Task: For heading Use Comfortaa with green colour & bold.  font size for heading18,  'Change the font style of data to'Comfortaa and font size to 9,  Change the alignment of both headline & data to Align center.  In the sheet  BankTransactions analysisbook
Action: Mouse moved to (186, 140)
Screenshot: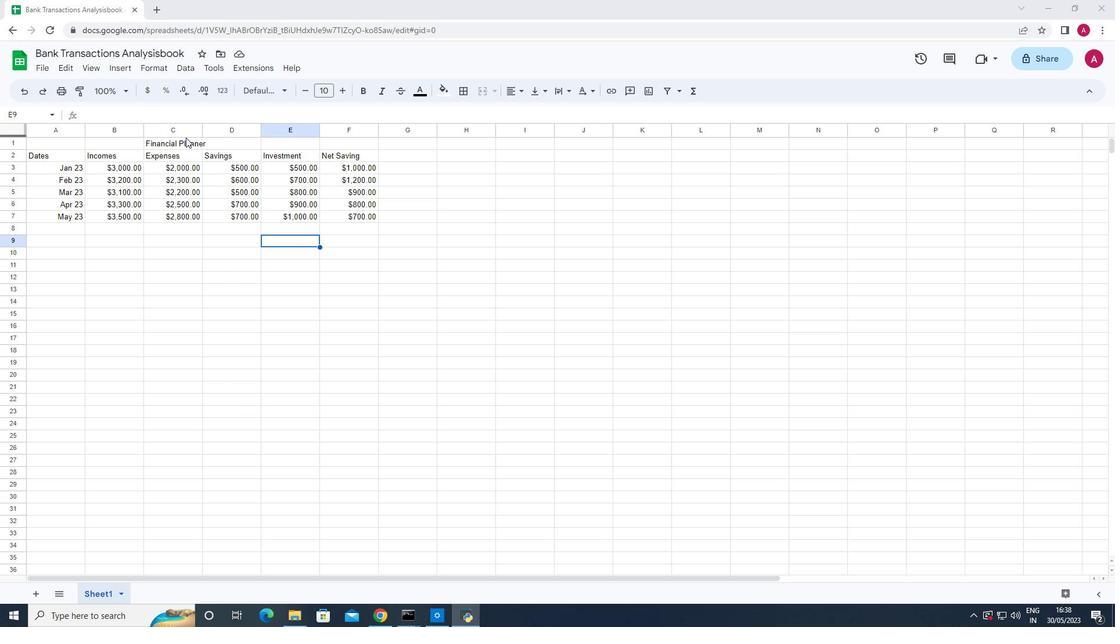 
Action: Mouse pressed left at (186, 140)
Screenshot: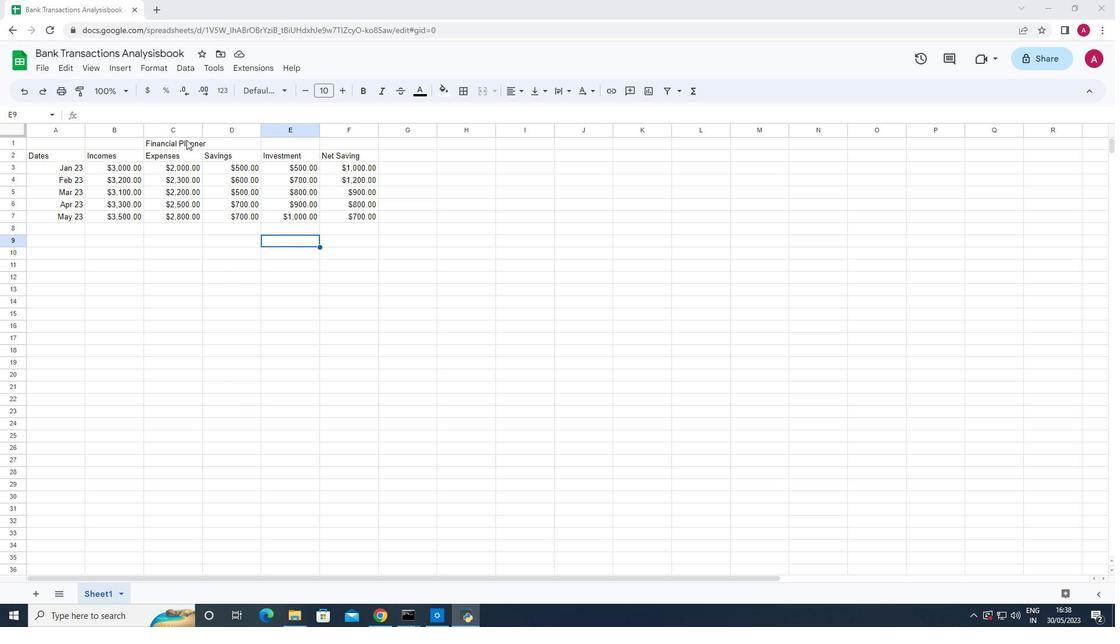 
Action: Mouse moved to (286, 86)
Screenshot: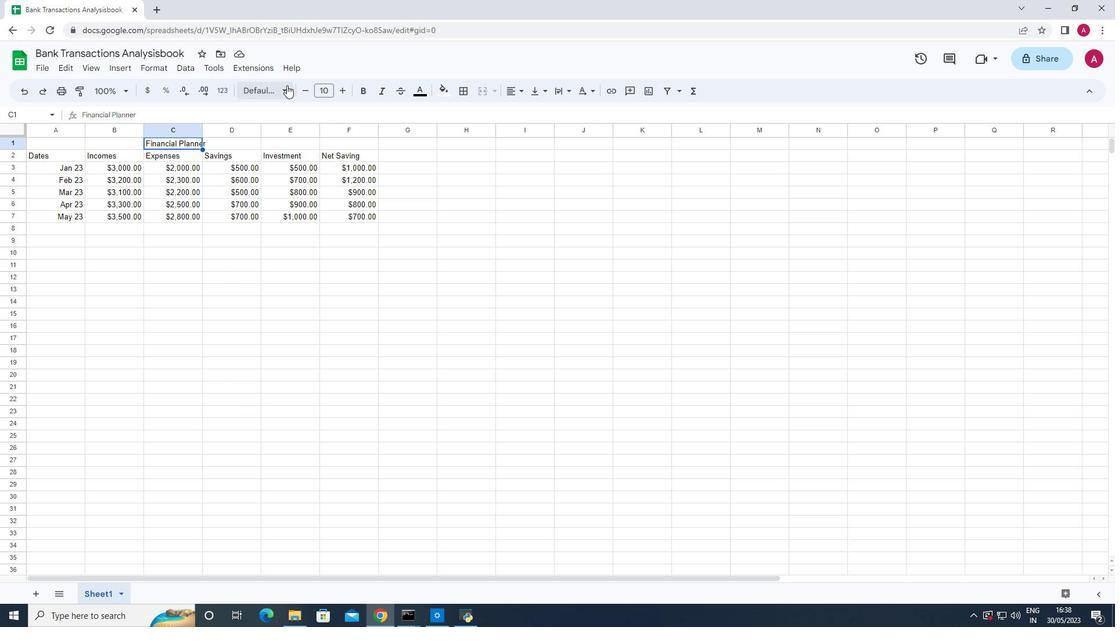
Action: Mouse pressed left at (286, 86)
Screenshot: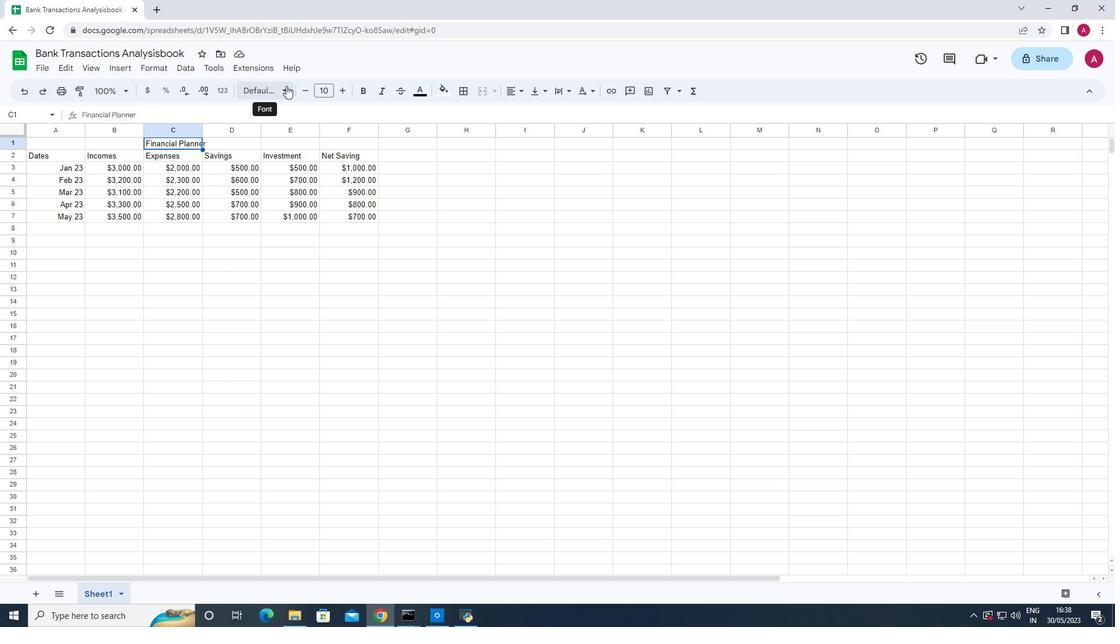 
Action: Mouse moved to (303, 364)
Screenshot: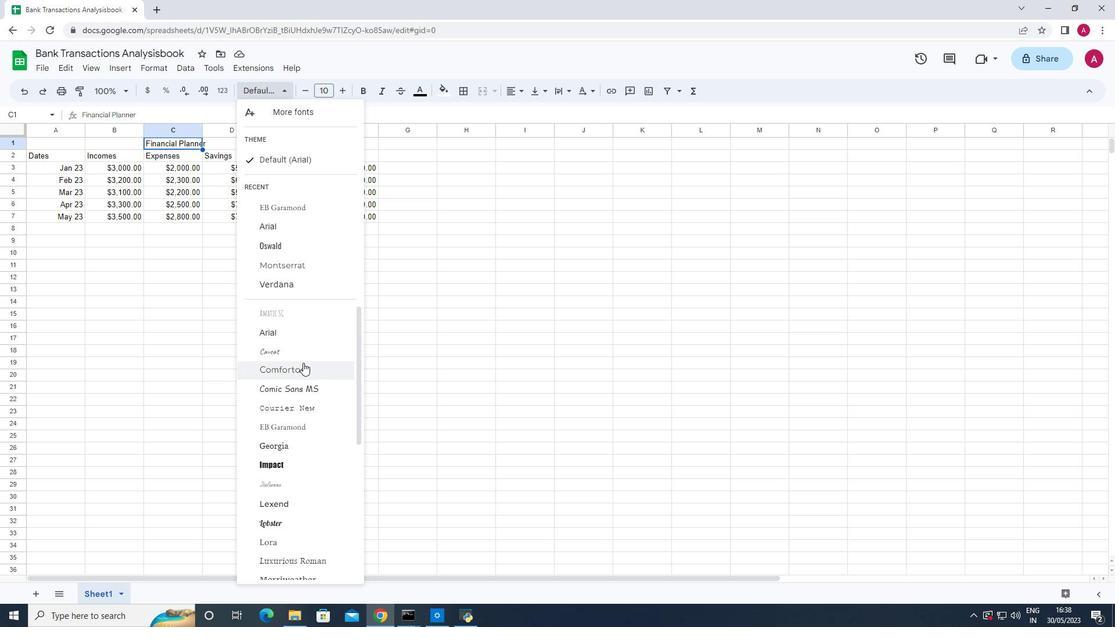 
Action: Mouse pressed left at (303, 364)
Screenshot: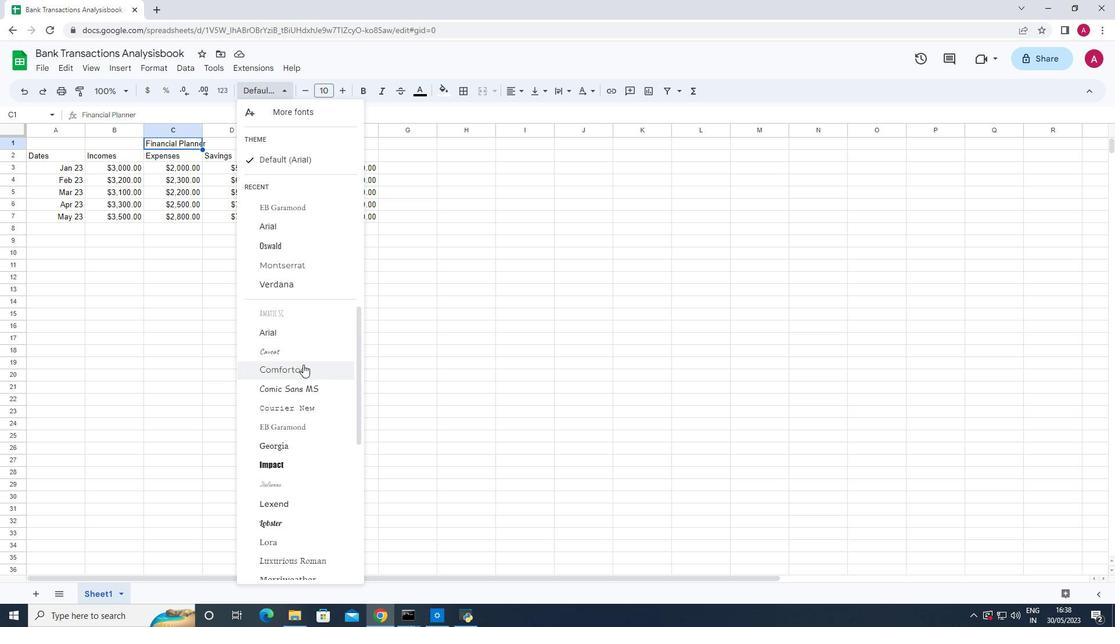 
Action: Mouse moved to (441, 91)
Screenshot: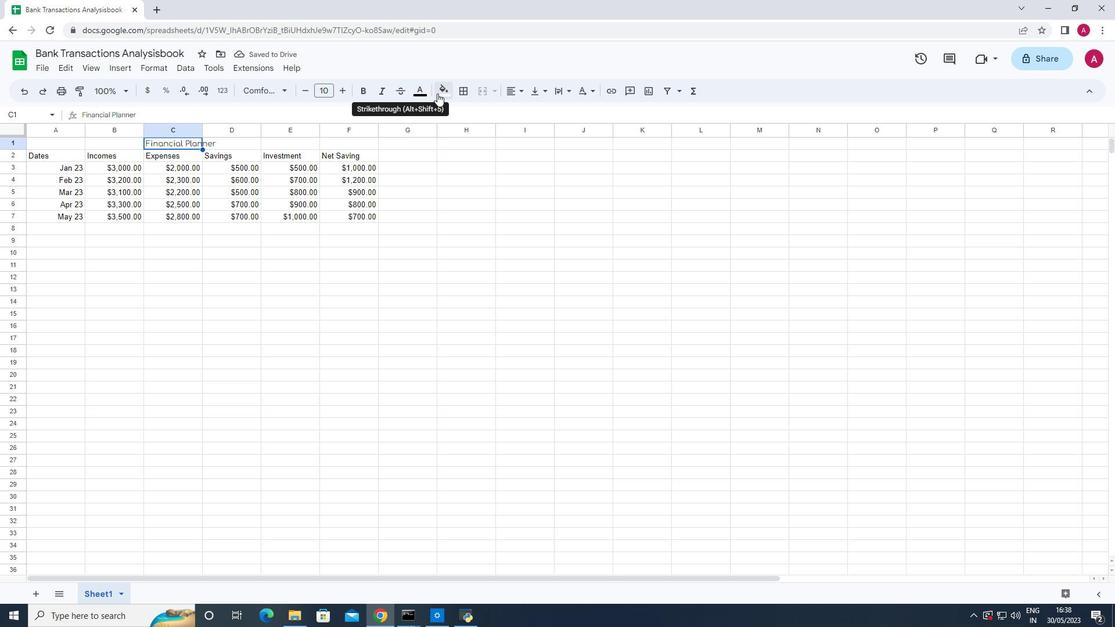 
Action: Mouse pressed left at (441, 91)
Screenshot: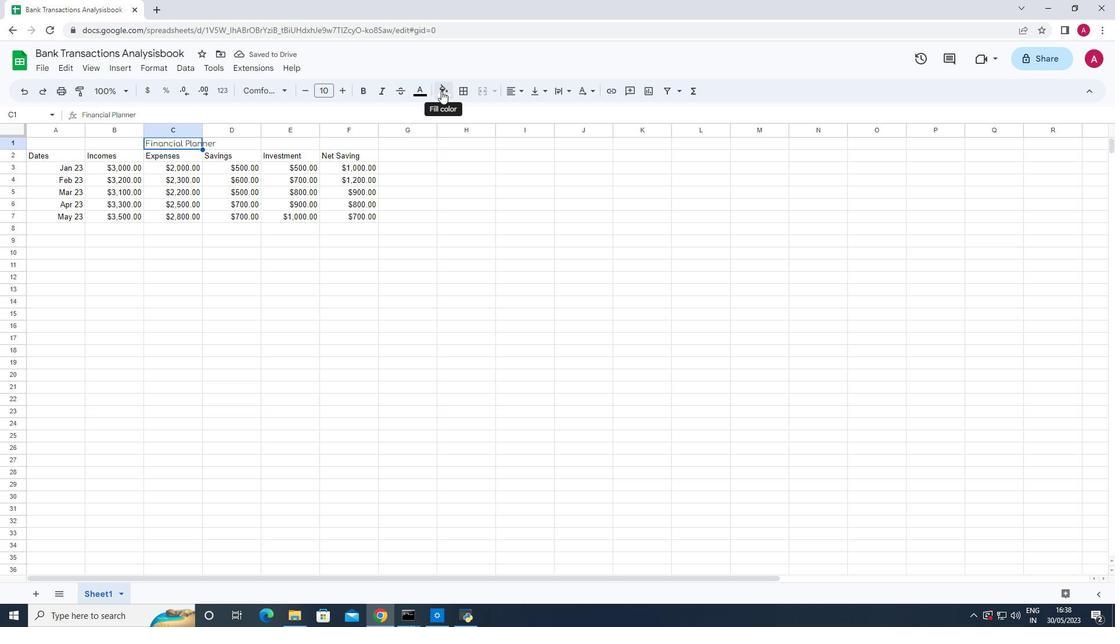 
Action: Mouse moved to (498, 142)
Screenshot: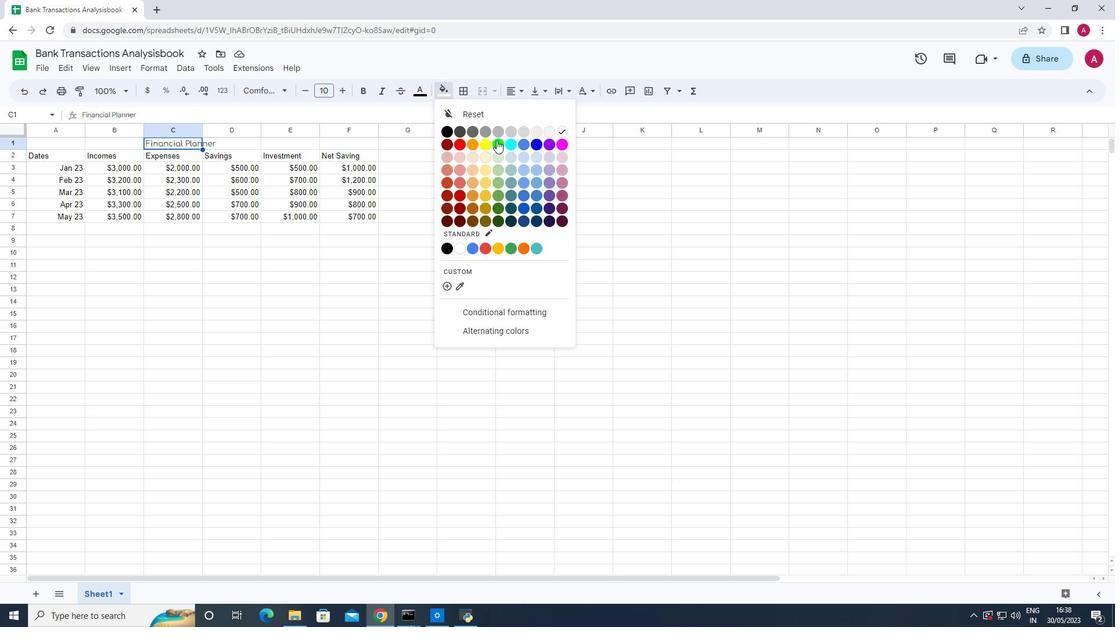 
Action: Mouse pressed left at (498, 142)
Screenshot: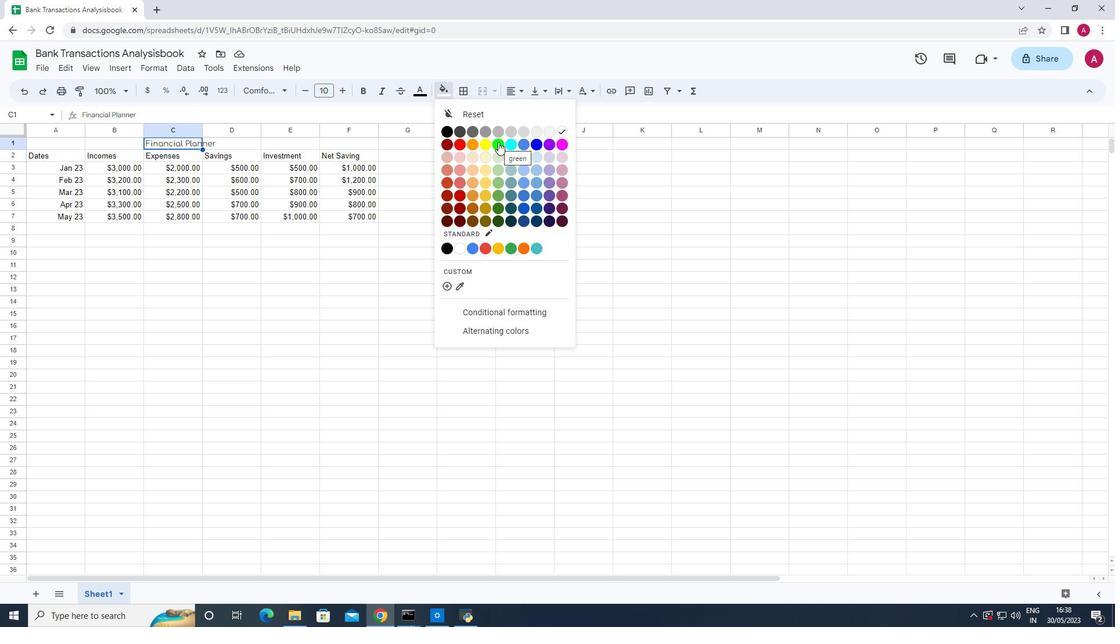 
Action: Mouse moved to (368, 89)
Screenshot: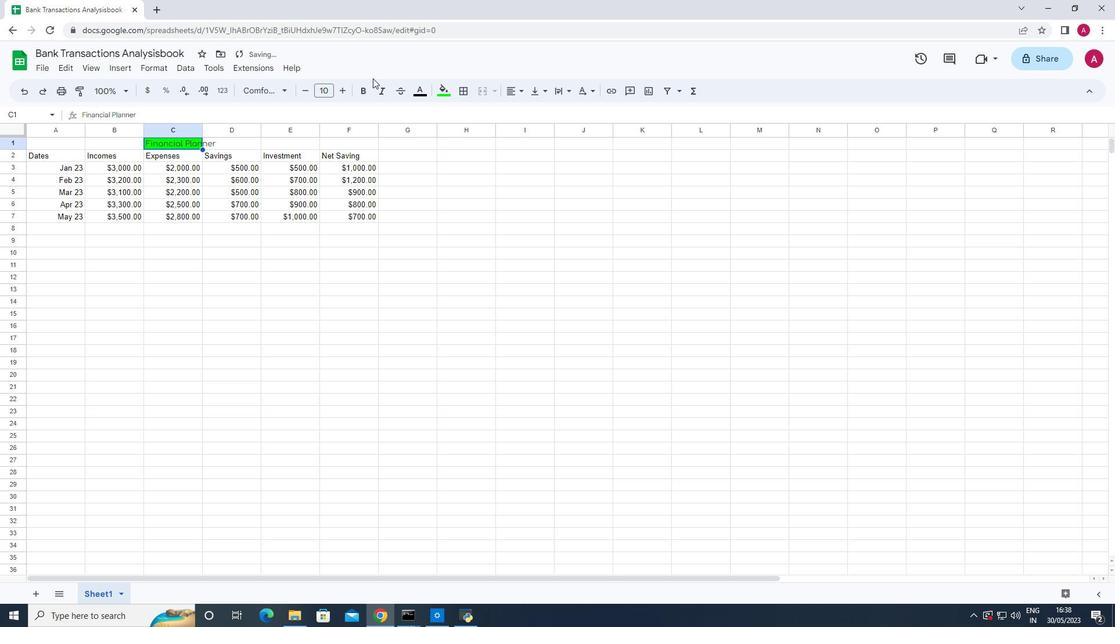 
Action: Mouse pressed left at (368, 89)
Screenshot: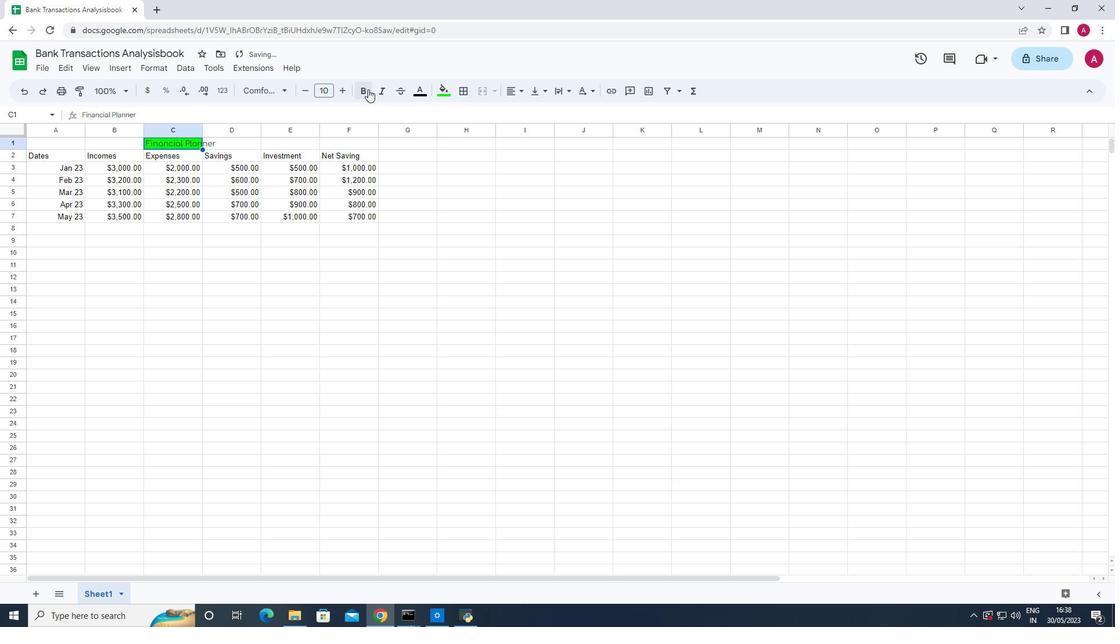 
Action: Mouse moved to (49, 141)
Screenshot: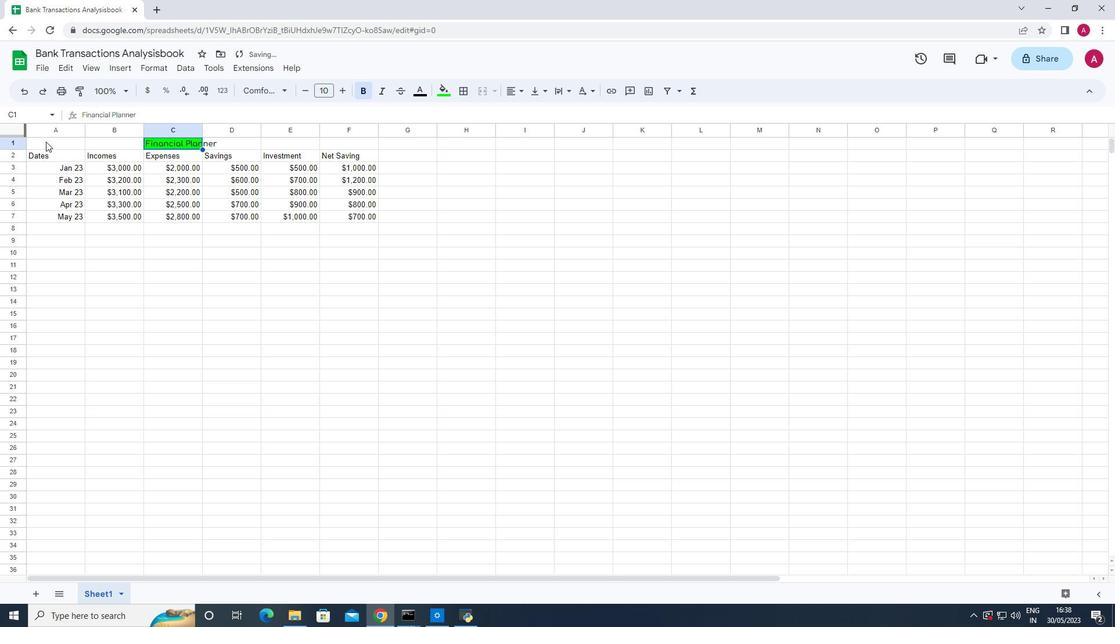 
Action: Mouse pressed left at (49, 141)
Screenshot: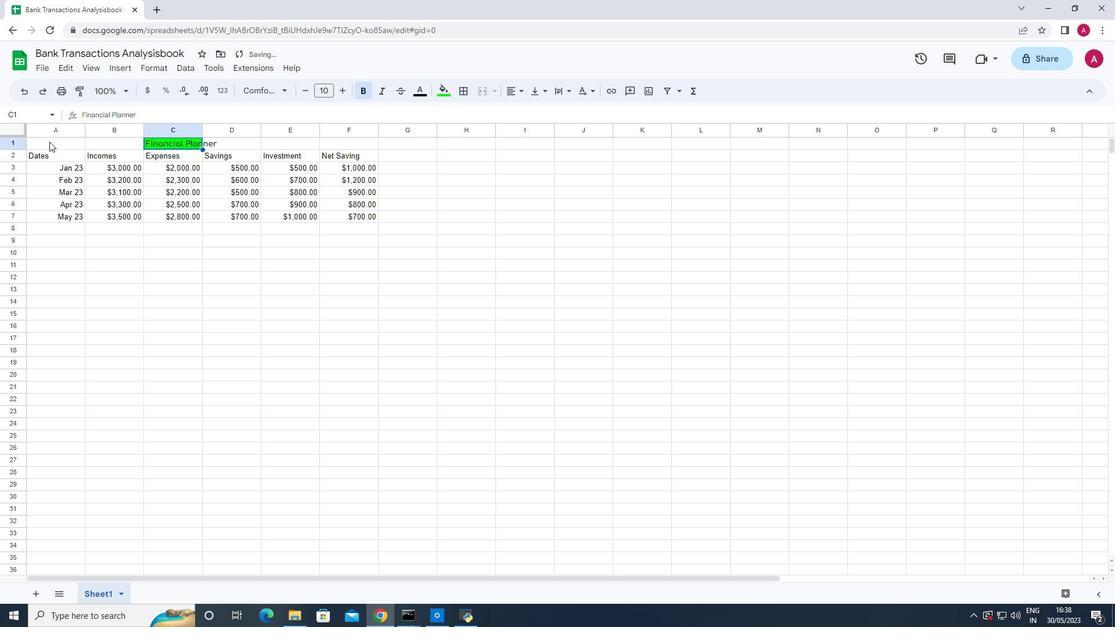
Action: Mouse moved to (448, 88)
Screenshot: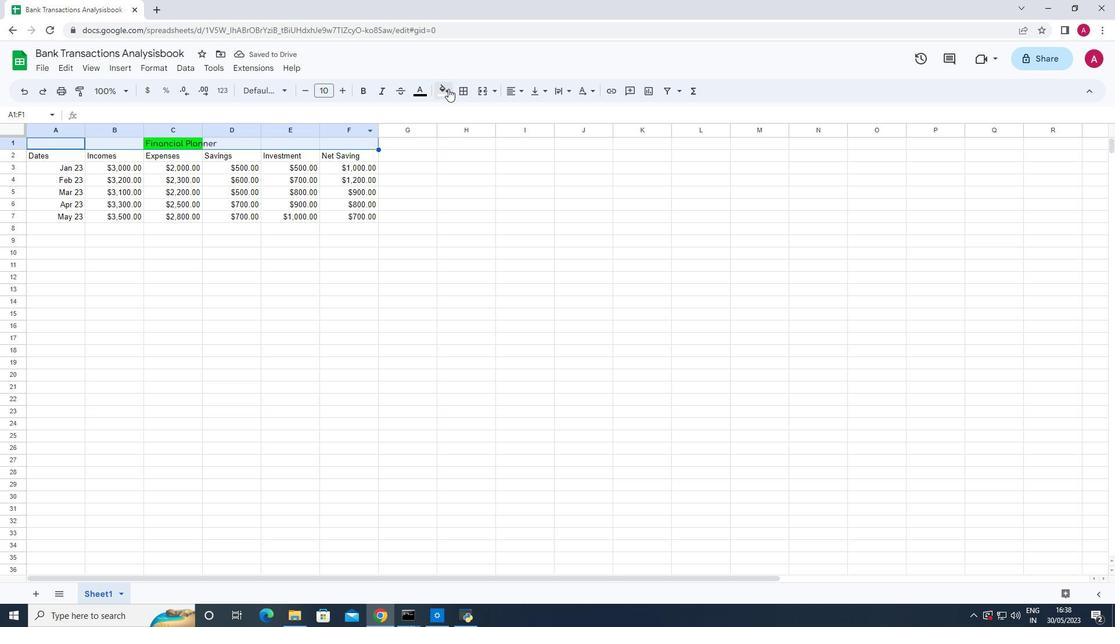 
Action: Mouse pressed left at (448, 88)
Screenshot: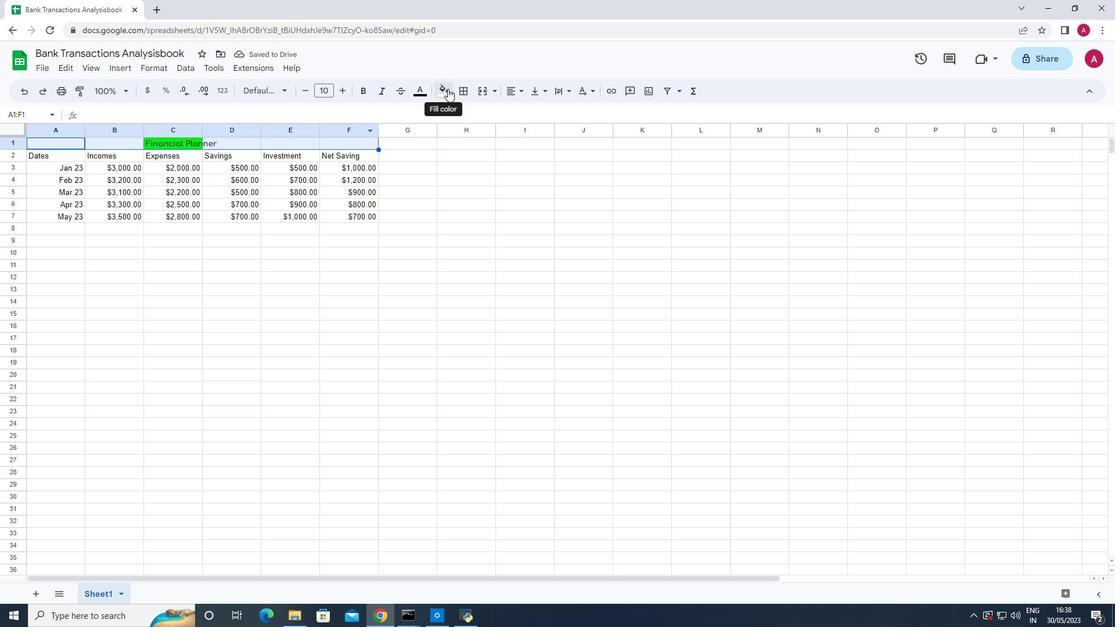 
Action: Mouse moved to (495, 142)
Screenshot: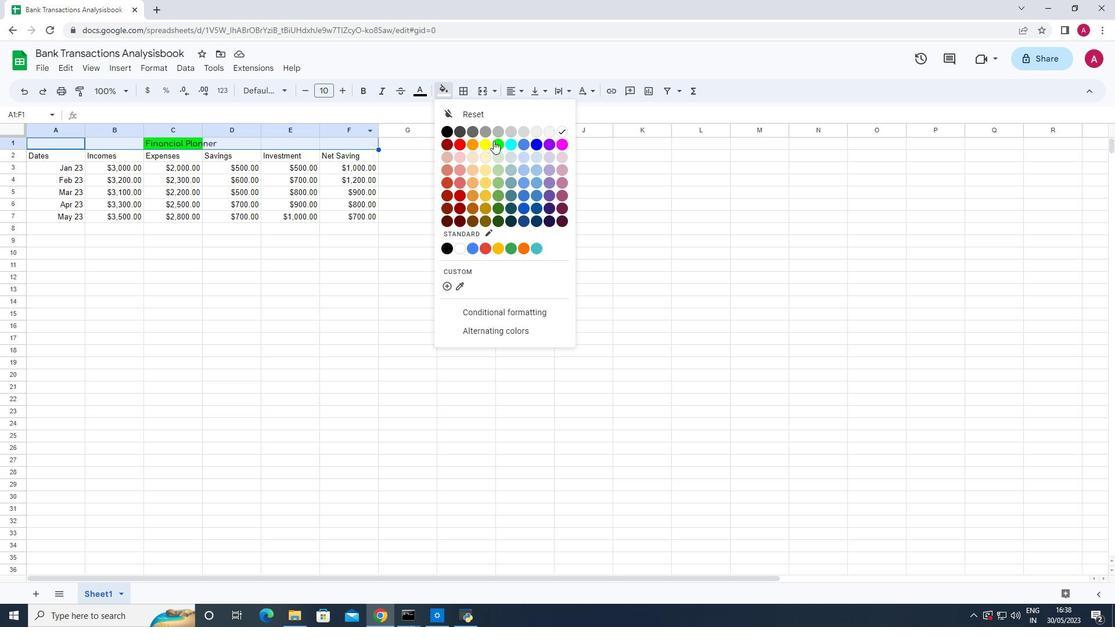 
Action: Mouse pressed left at (495, 142)
Screenshot: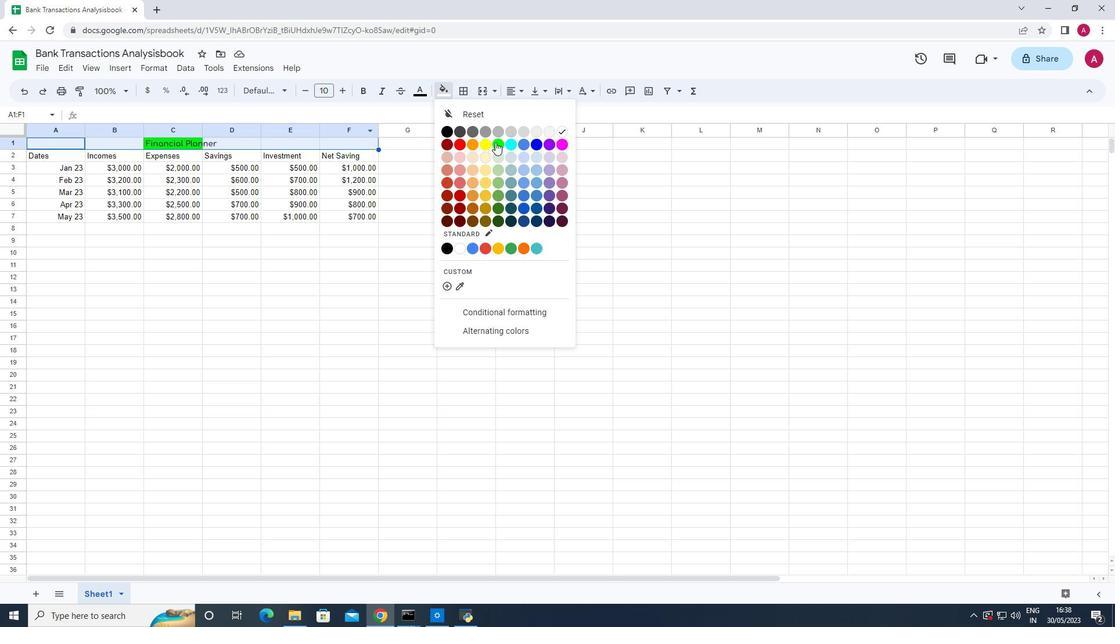 
Action: Mouse moved to (204, 141)
Screenshot: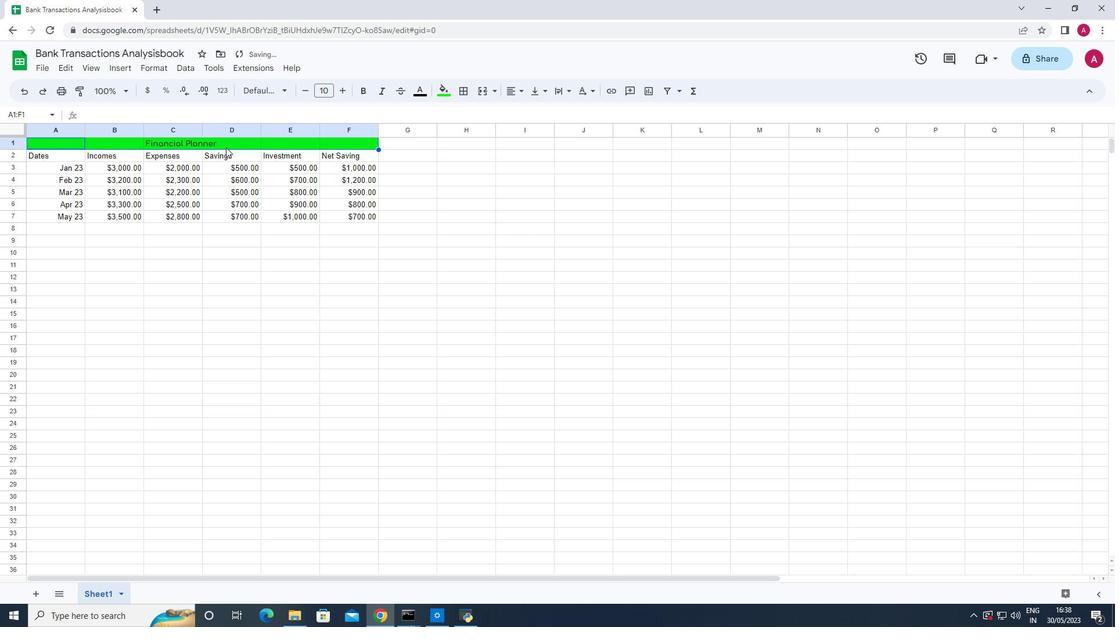 
Action: Mouse pressed left at (204, 141)
Screenshot: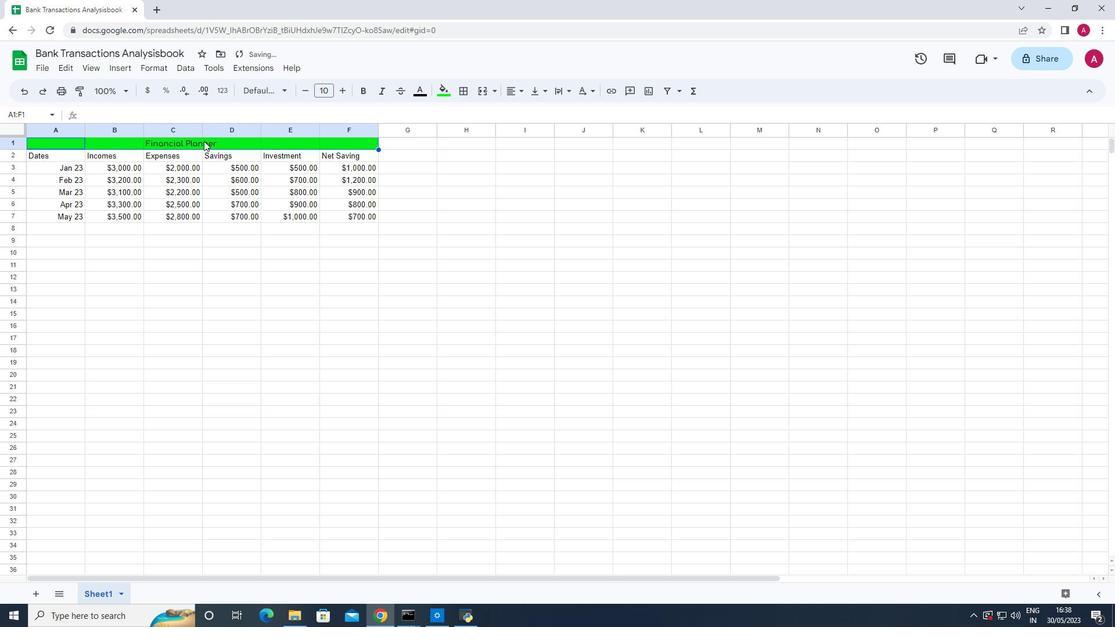 
Action: Mouse moved to (183, 142)
Screenshot: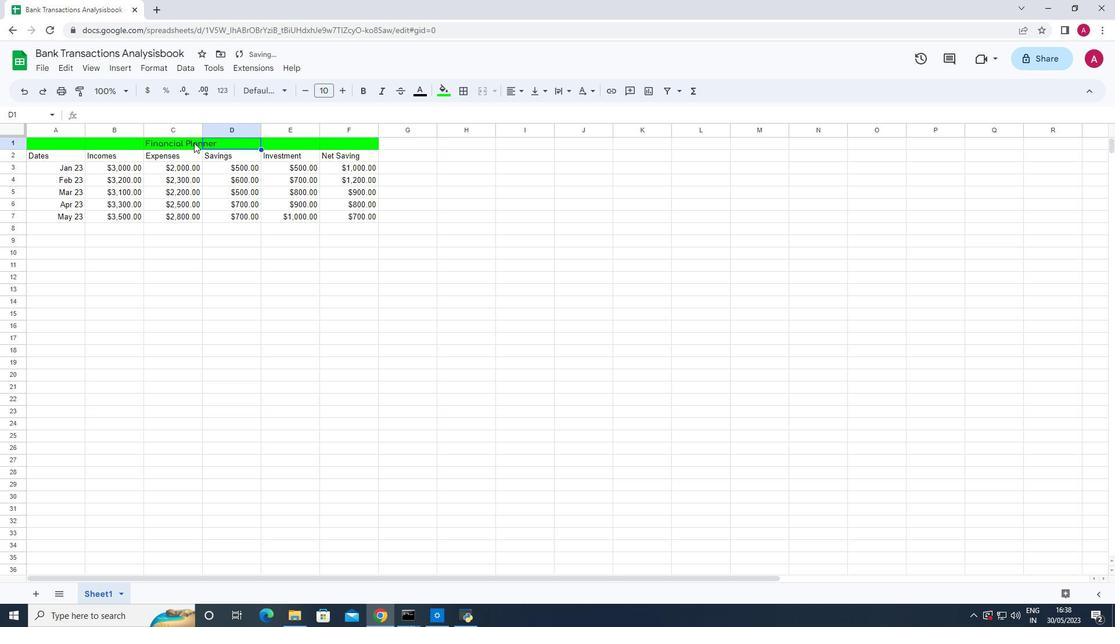 
Action: Mouse pressed left at (183, 142)
Screenshot: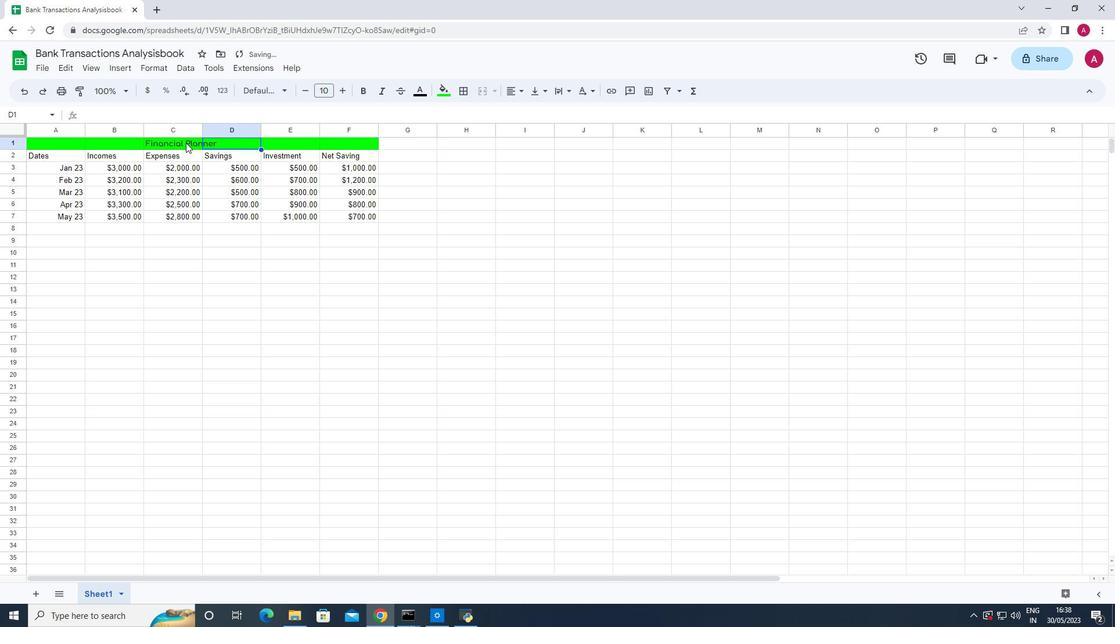 
Action: Mouse moved to (342, 91)
Screenshot: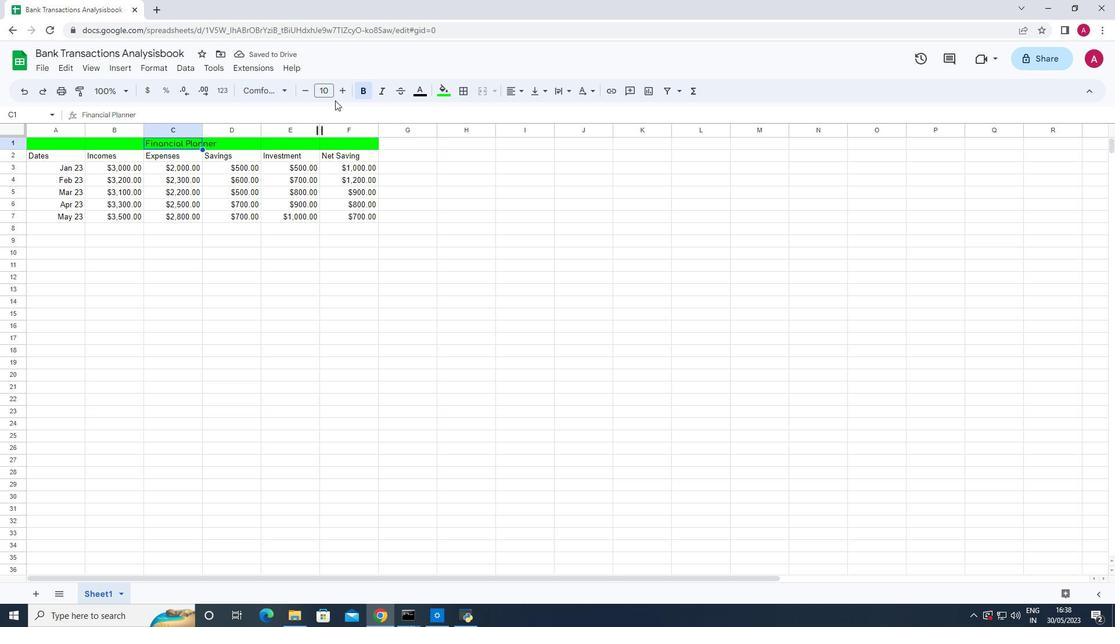 
Action: Mouse pressed left at (342, 91)
Screenshot: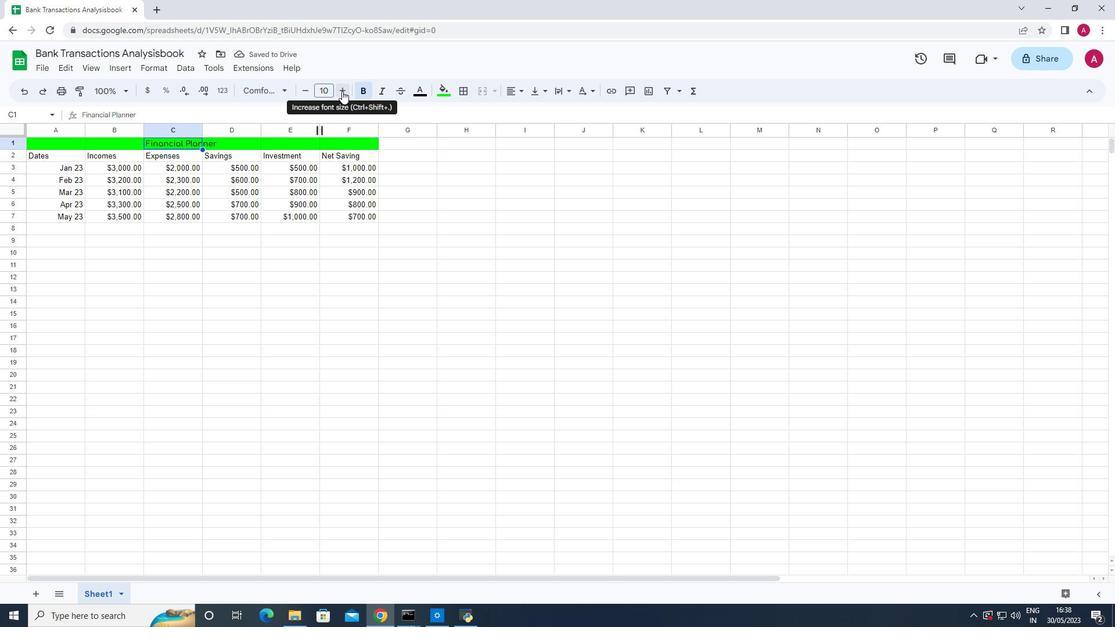 
Action: Mouse pressed left at (342, 91)
Screenshot: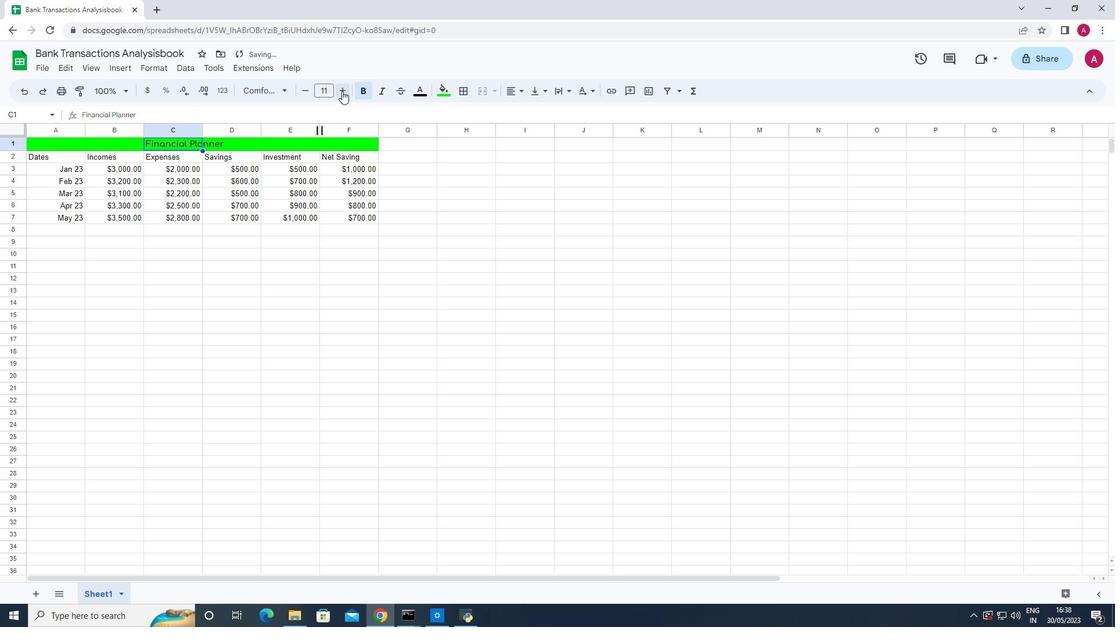 
Action: Mouse pressed left at (342, 91)
Screenshot: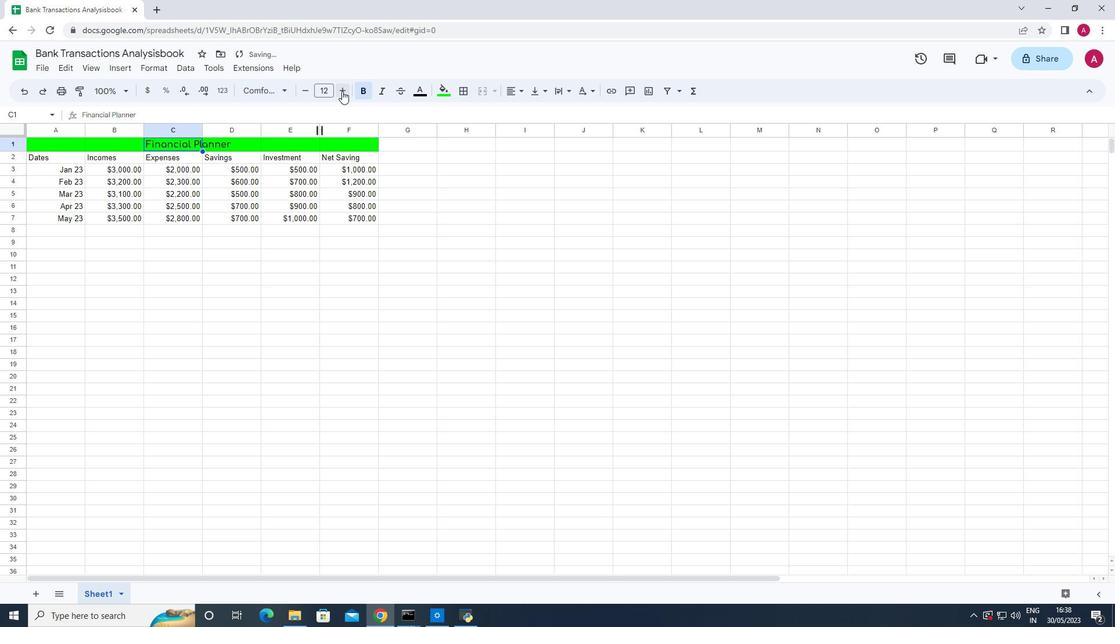 
Action: Mouse pressed left at (342, 91)
Screenshot: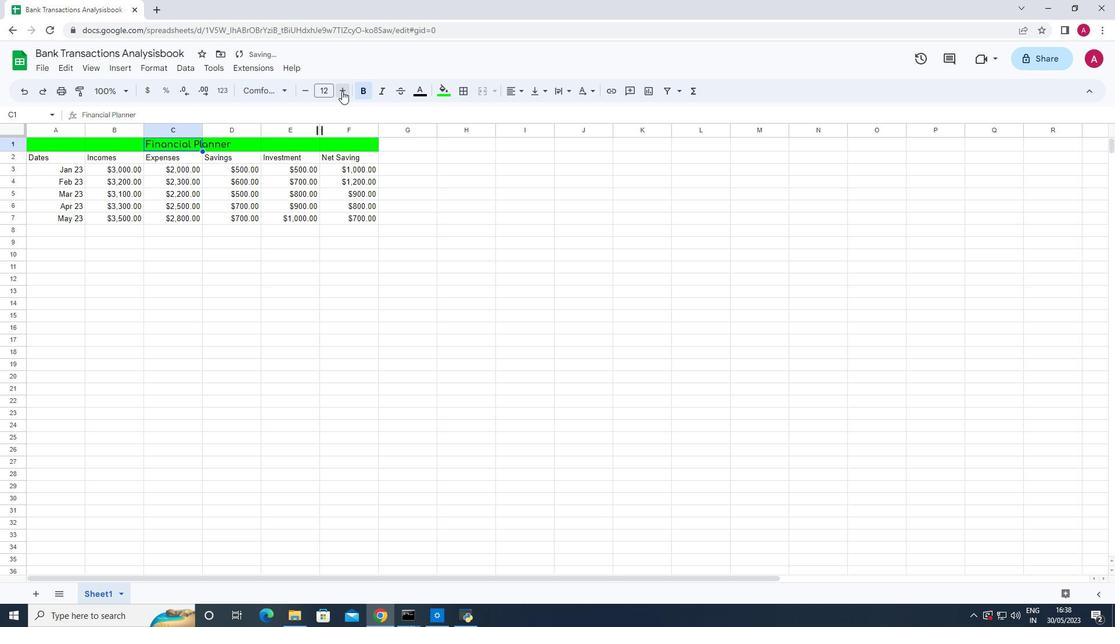 
Action: Mouse pressed left at (342, 91)
Screenshot: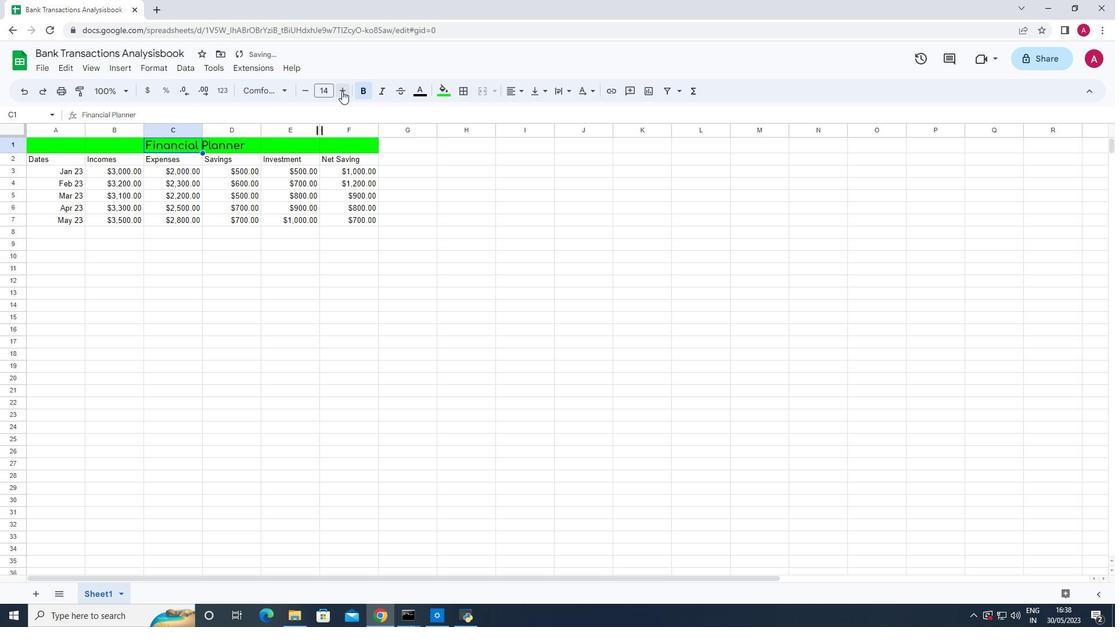 
Action: Mouse pressed left at (342, 91)
Screenshot: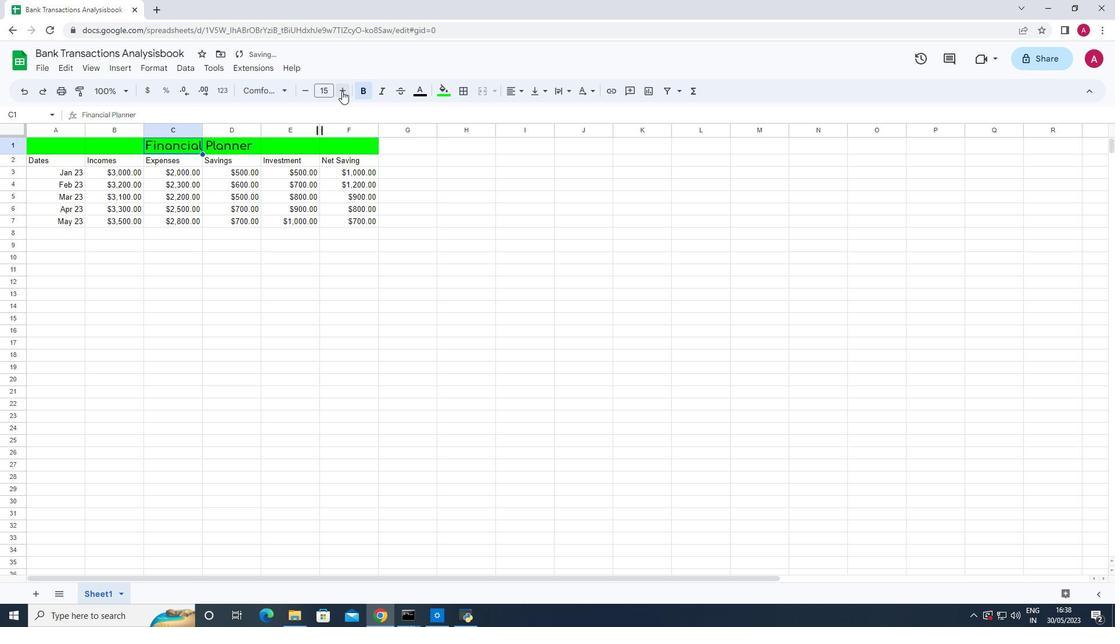 
Action: Mouse pressed left at (342, 91)
Screenshot: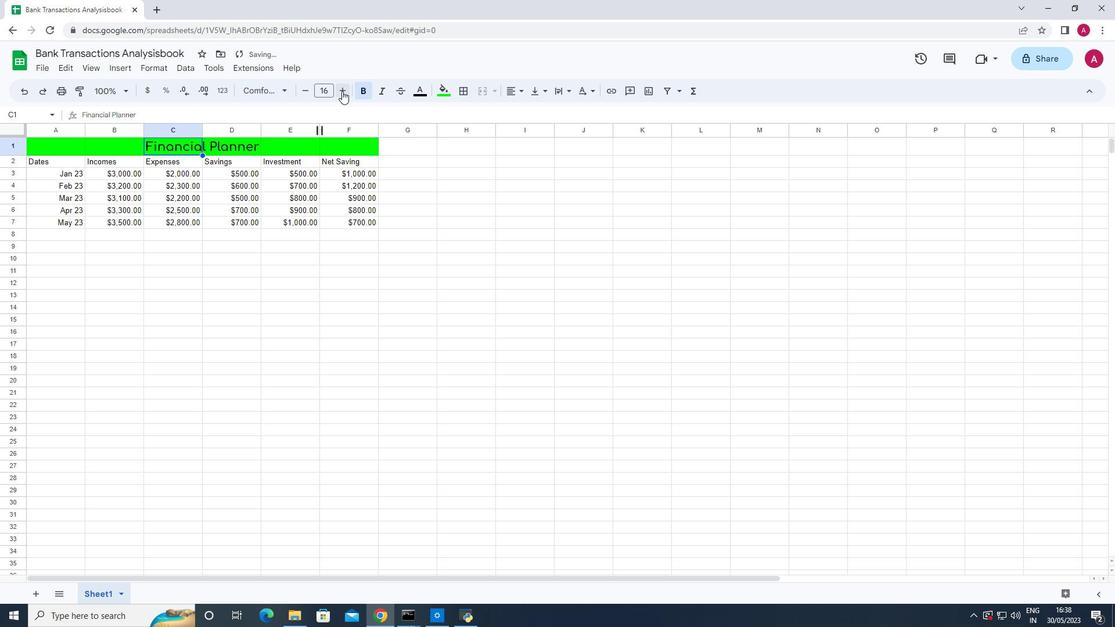 
Action: Mouse pressed left at (342, 91)
Screenshot: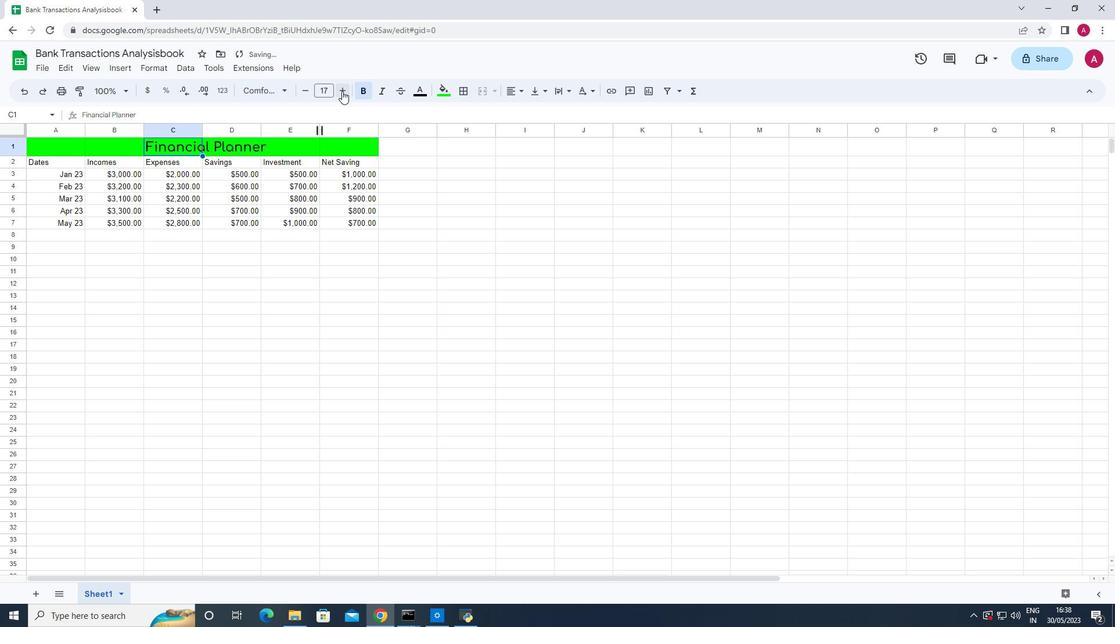 
Action: Mouse moved to (331, 269)
Screenshot: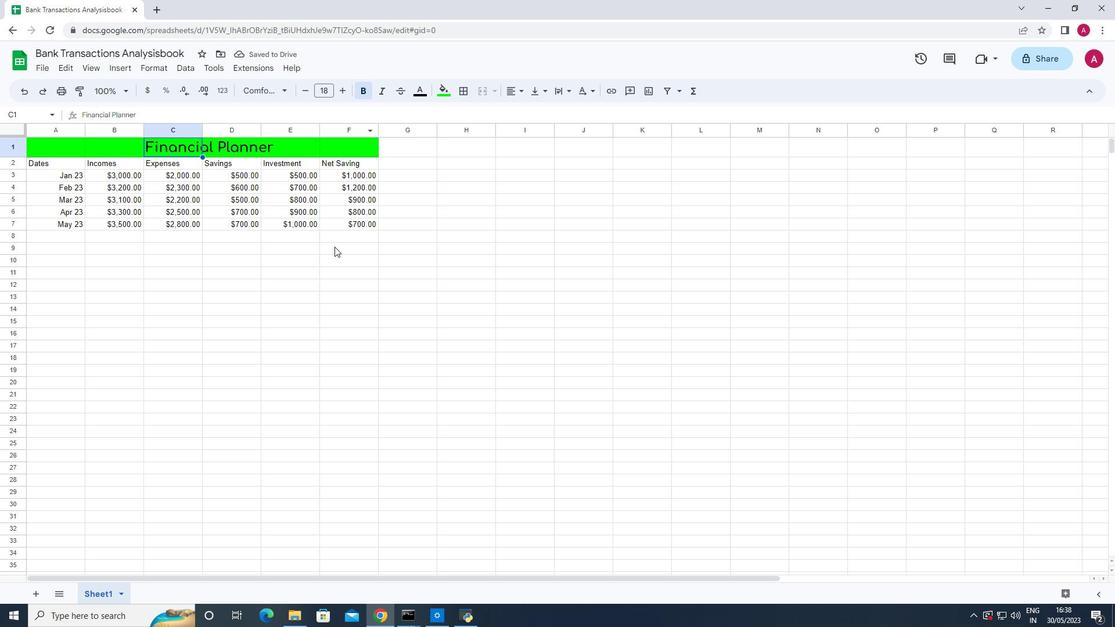
Action: Mouse pressed left at (331, 269)
Screenshot: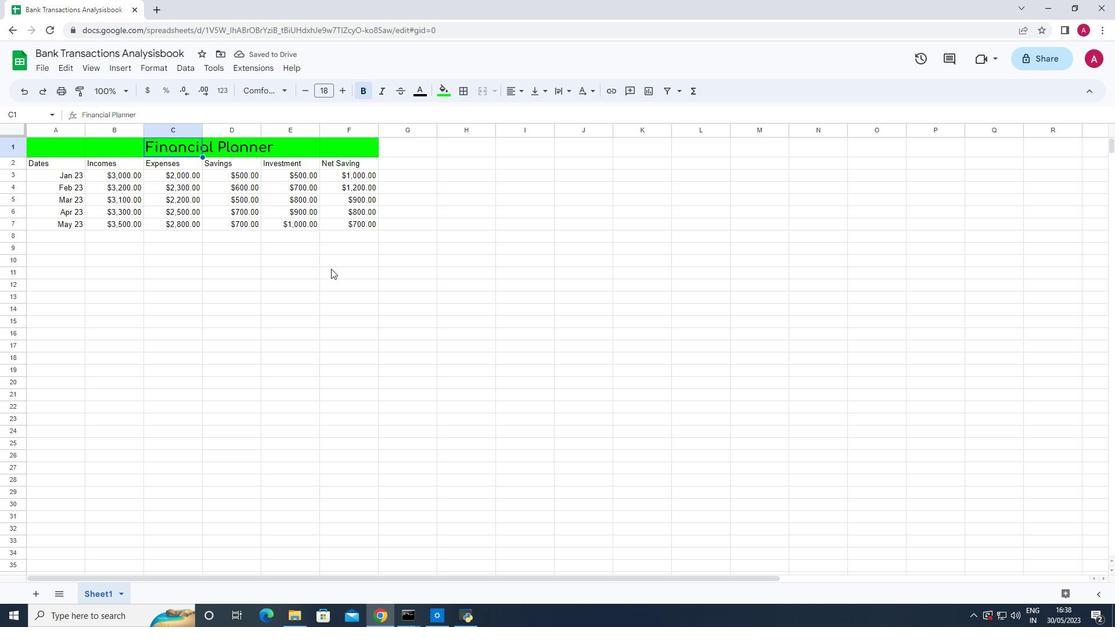 
Action: Mouse moved to (33, 158)
Screenshot: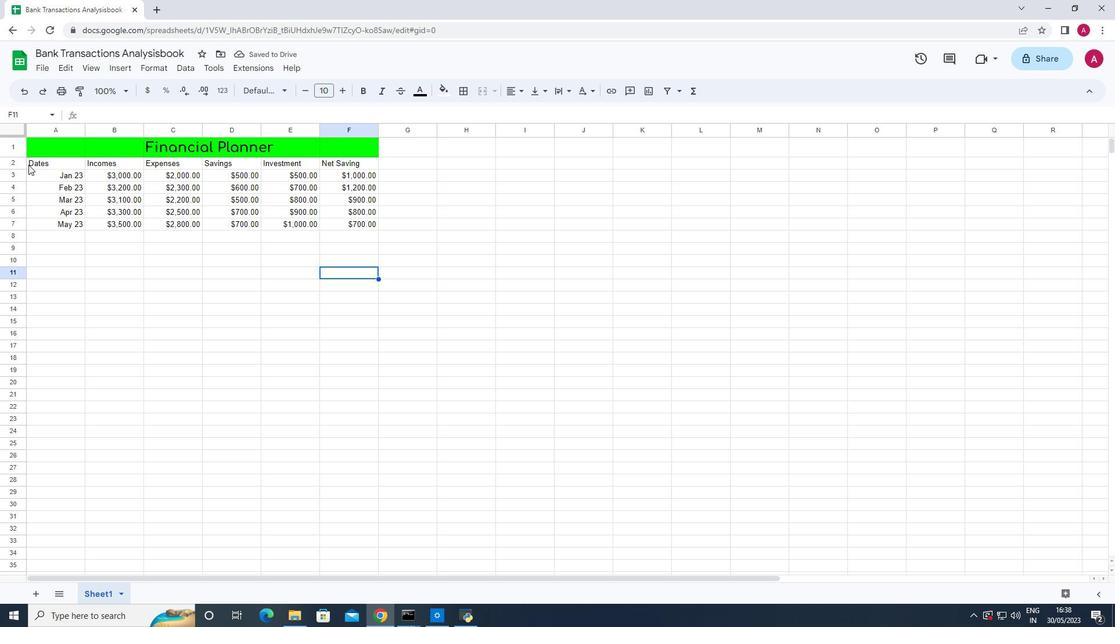 
Action: Mouse pressed left at (33, 158)
Screenshot: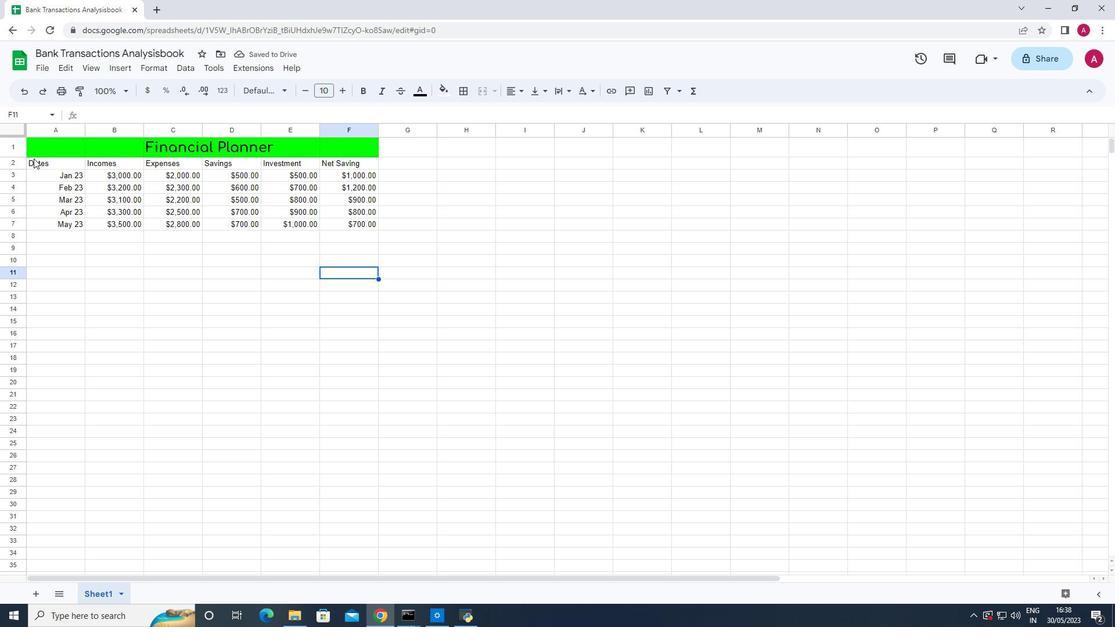 
Action: Mouse moved to (270, 89)
Screenshot: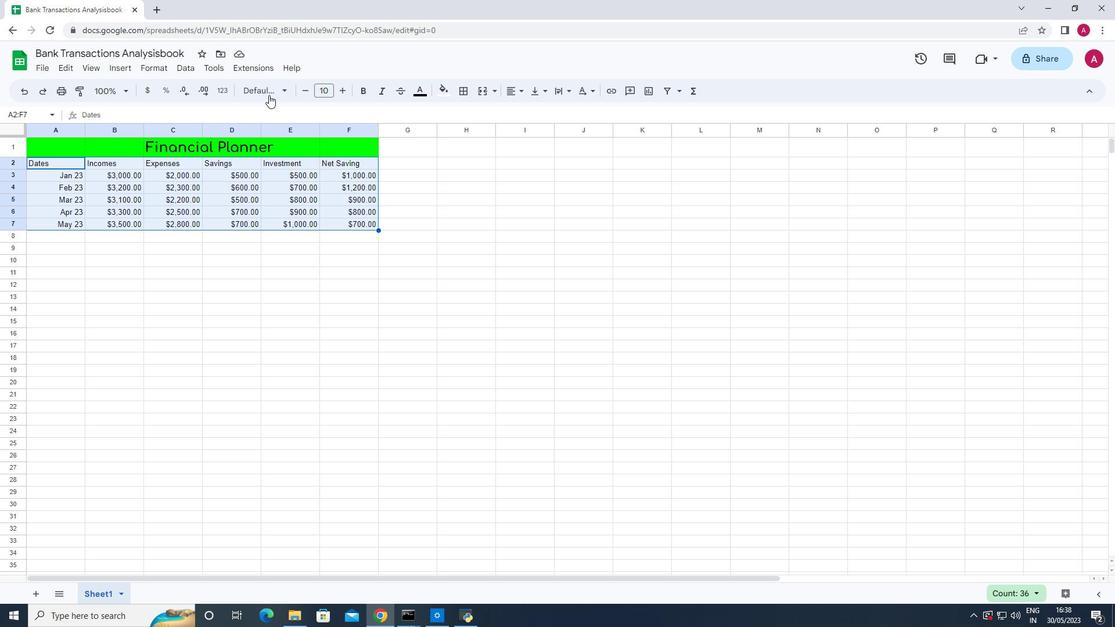 
Action: Mouse pressed left at (270, 89)
Screenshot: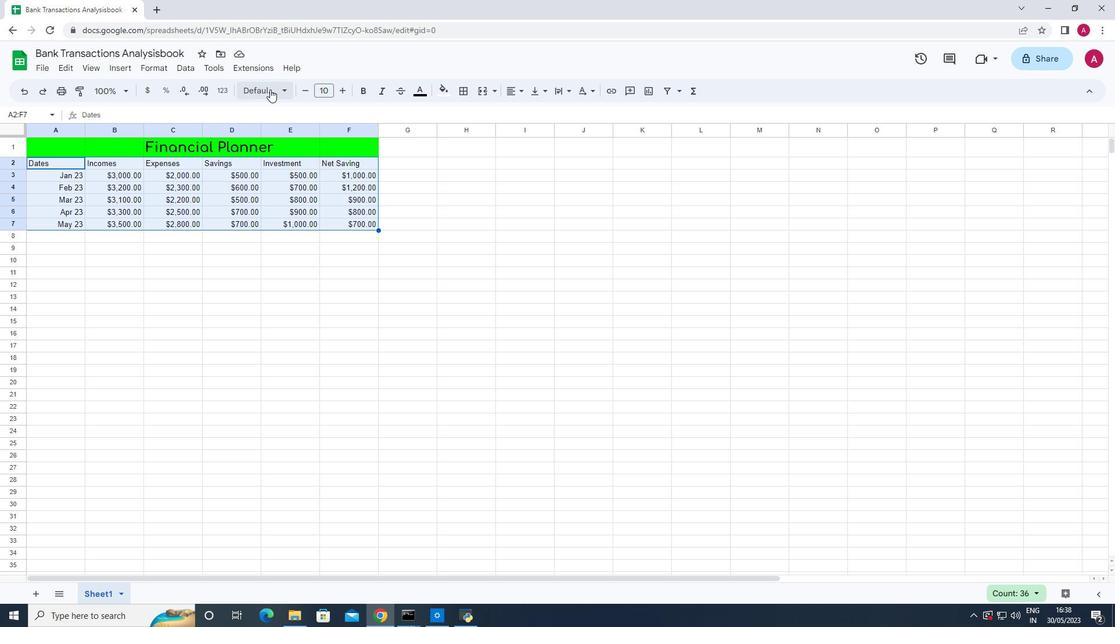 
Action: Mouse moved to (295, 367)
Screenshot: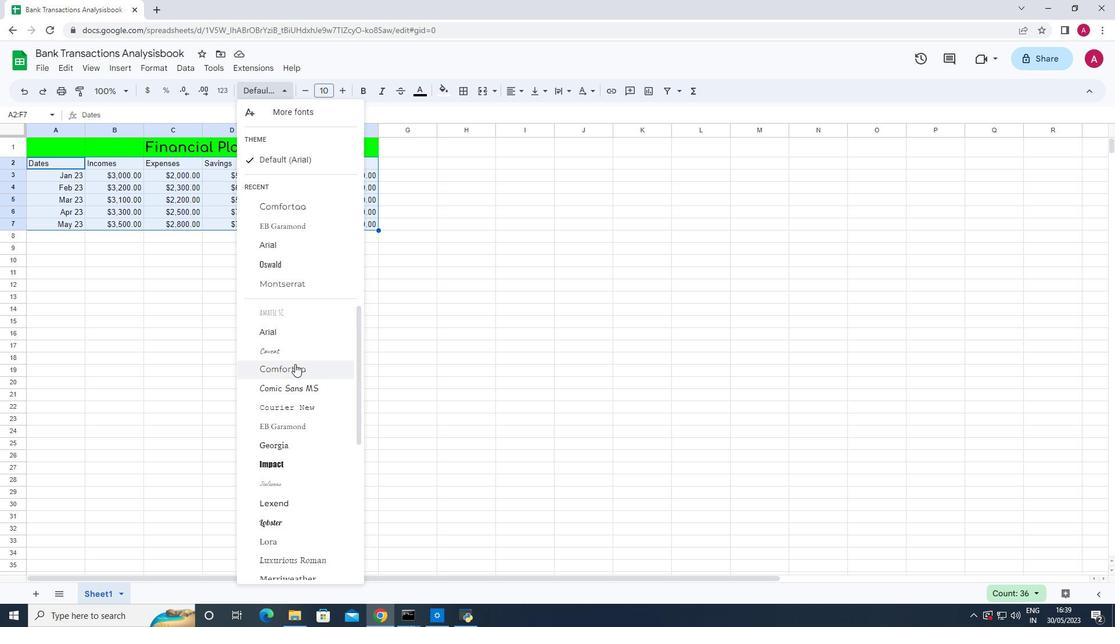 
Action: Mouse pressed left at (295, 367)
Screenshot: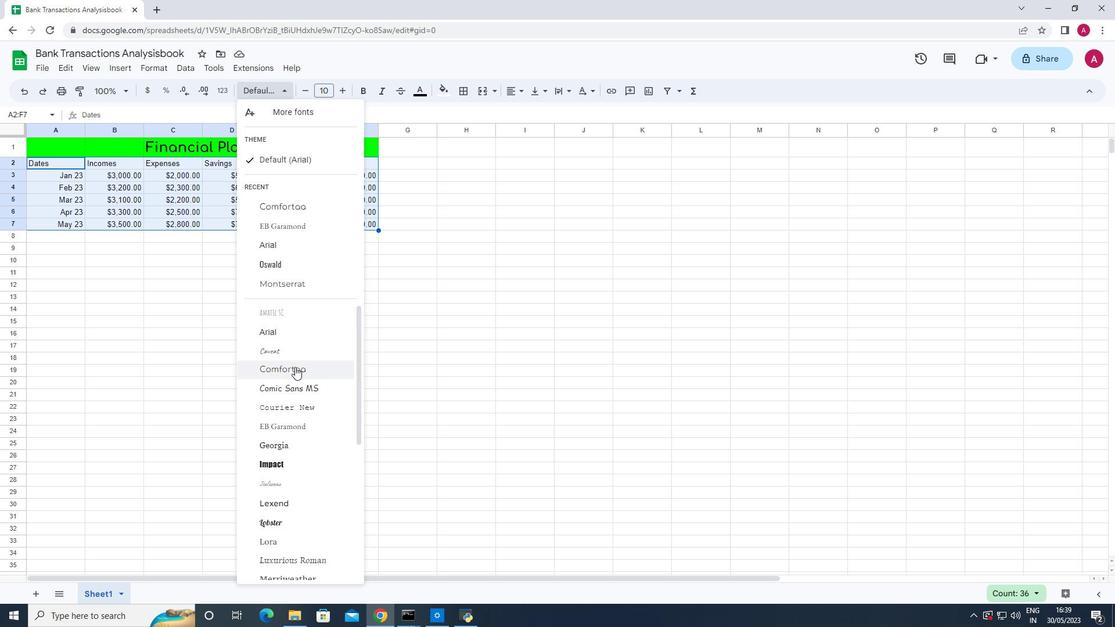 
Action: Mouse moved to (308, 92)
Screenshot: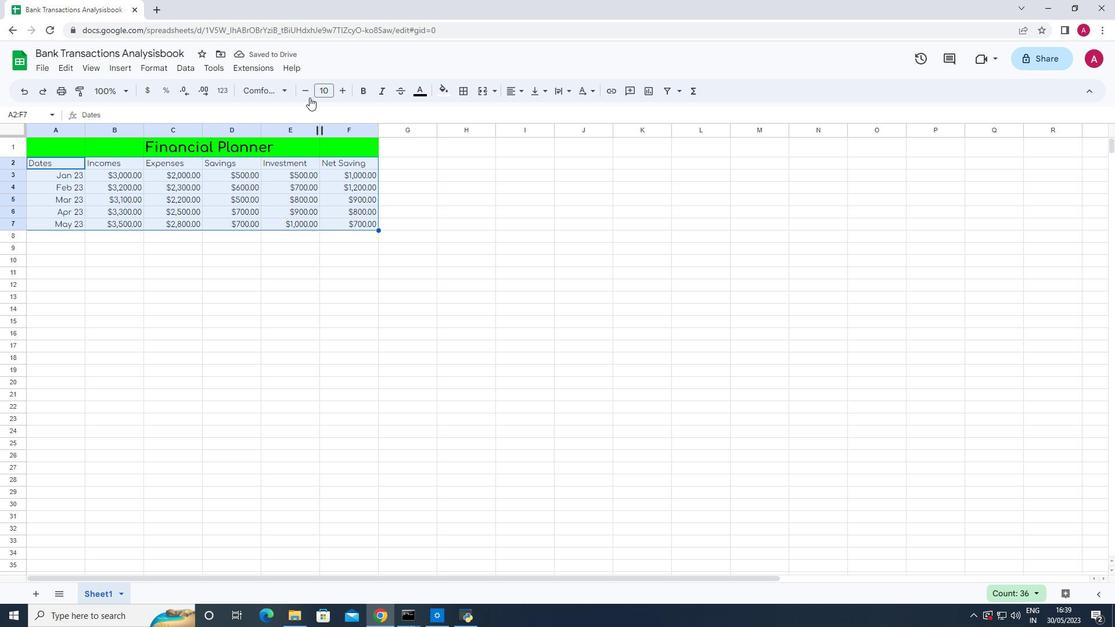
Action: Mouse pressed left at (308, 92)
Screenshot: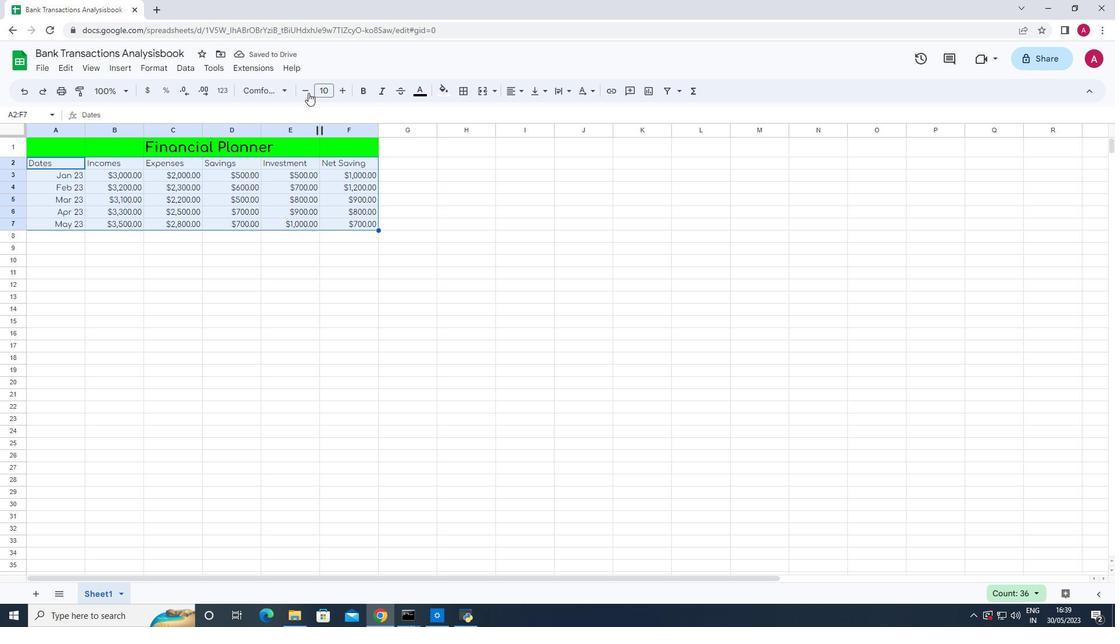 
Action: Mouse moved to (517, 92)
Screenshot: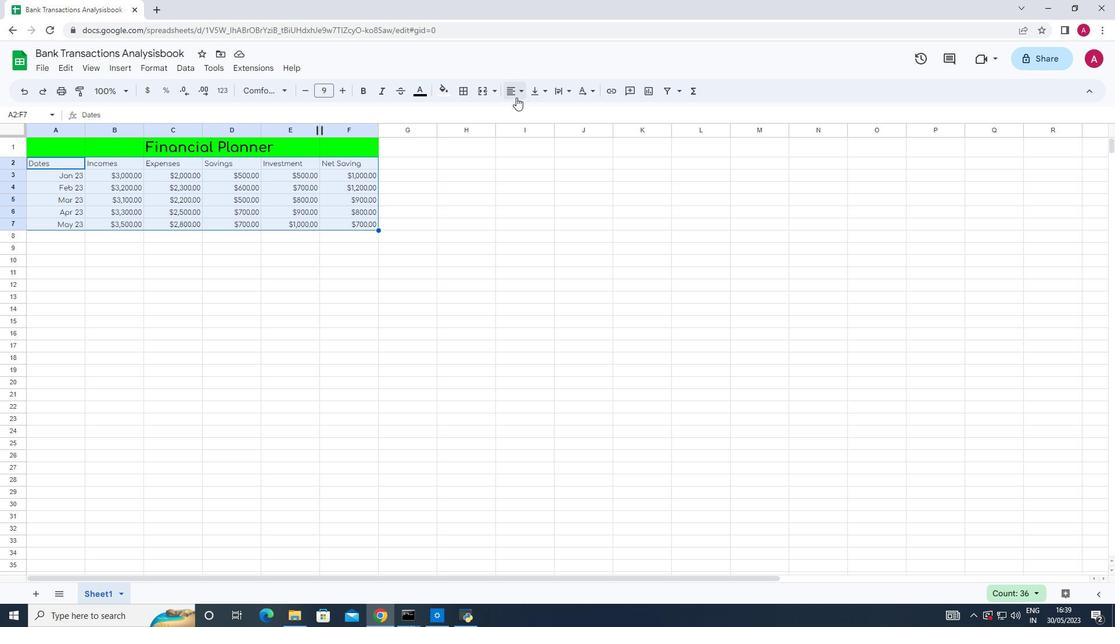 
Action: Mouse pressed left at (517, 92)
Screenshot: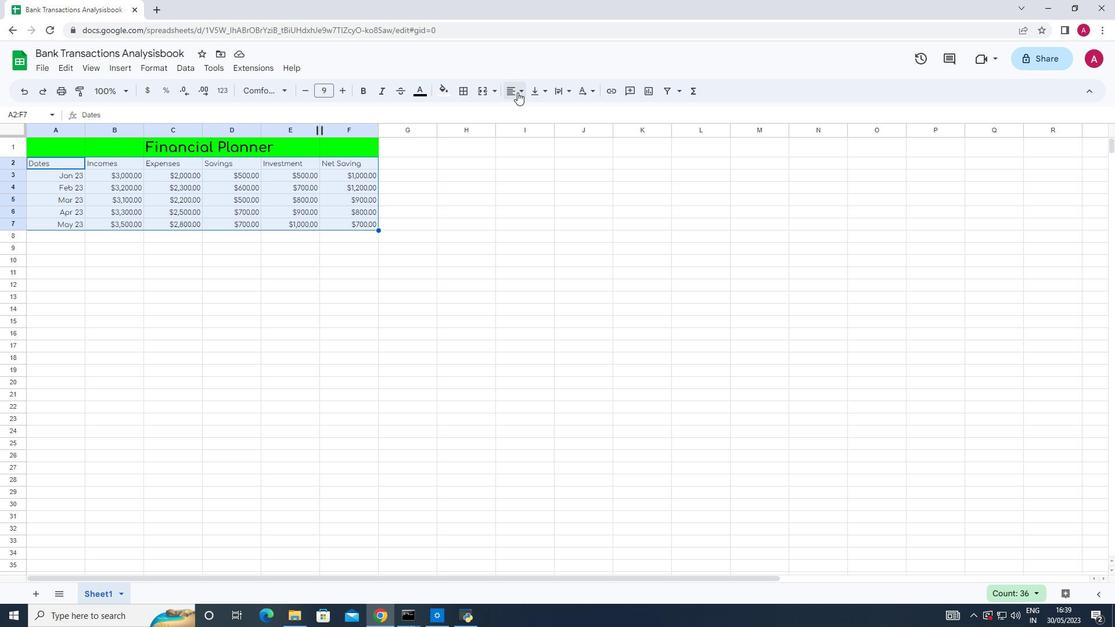 
Action: Mouse moved to (531, 116)
Screenshot: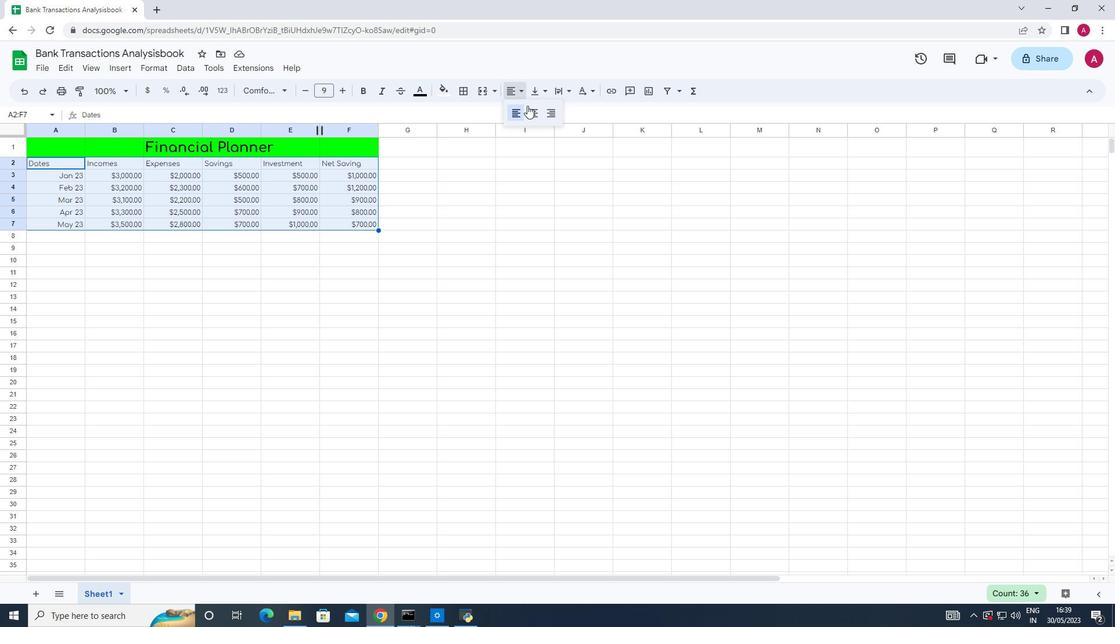 
Action: Mouse pressed left at (531, 116)
Screenshot: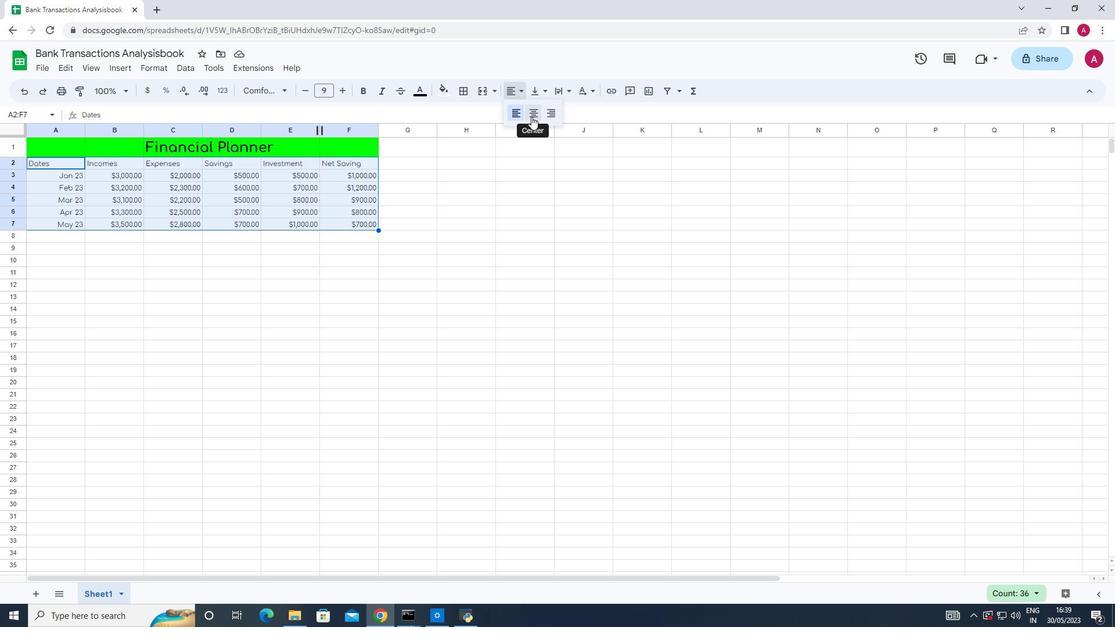 
Action: Mouse moved to (499, 201)
Screenshot: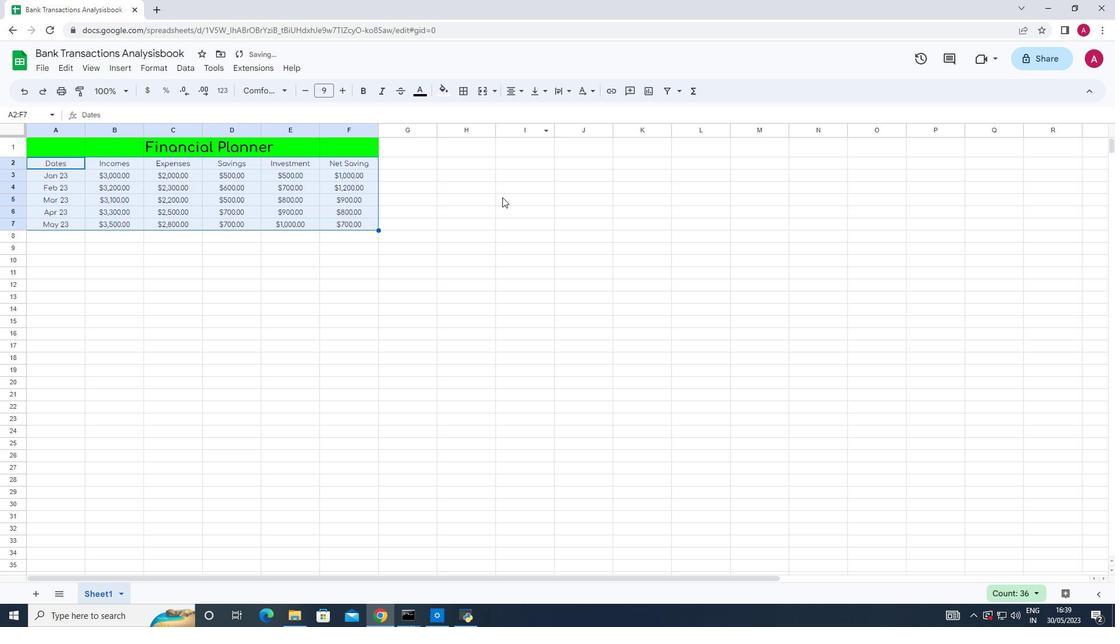 
Action: Mouse pressed left at (499, 201)
Screenshot: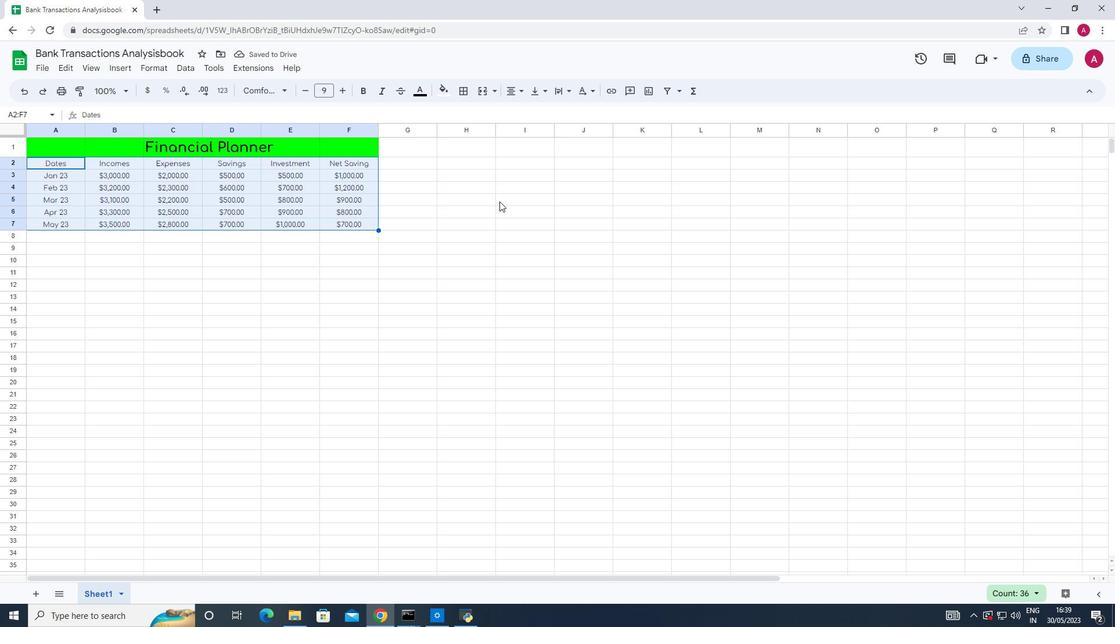 
